 Task: Clear the browsing history from last 4 weeks.
Action: Mouse moved to (1016, 31)
Screenshot: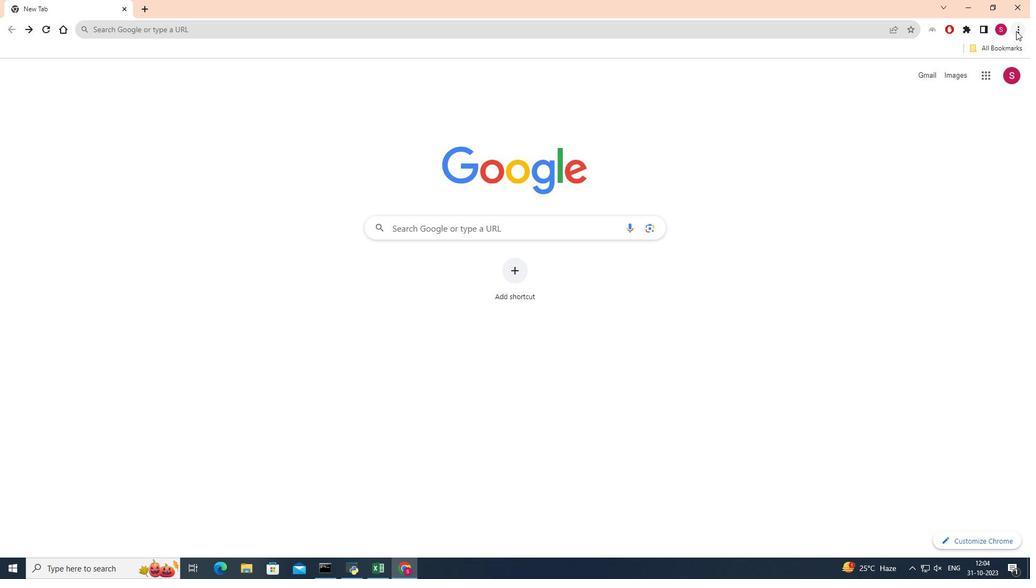 
Action: Mouse pressed left at (1016, 31)
Screenshot: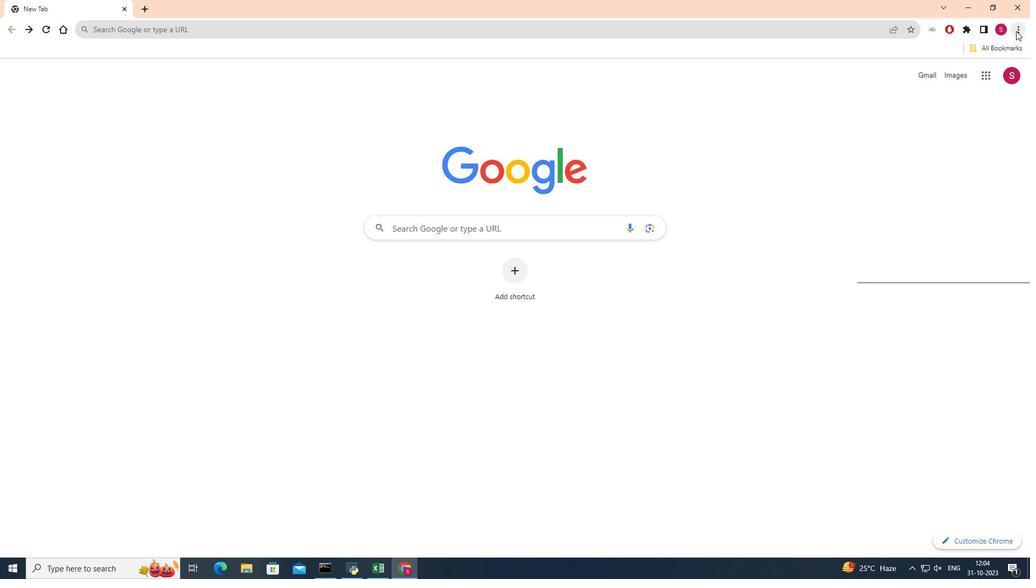 
Action: Mouse moved to (888, 86)
Screenshot: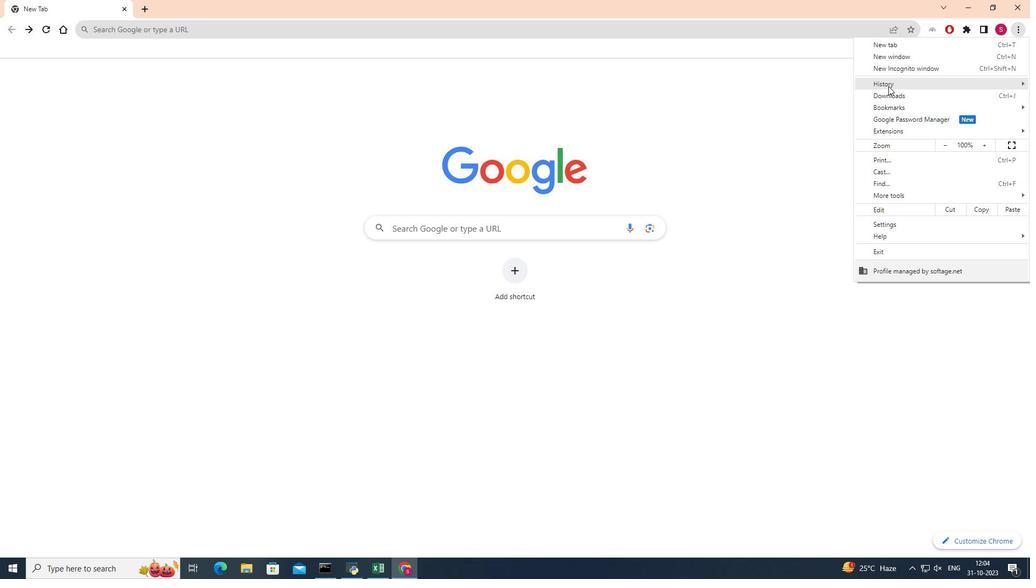 
Action: Mouse pressed left at (888, 86)
Screenshot: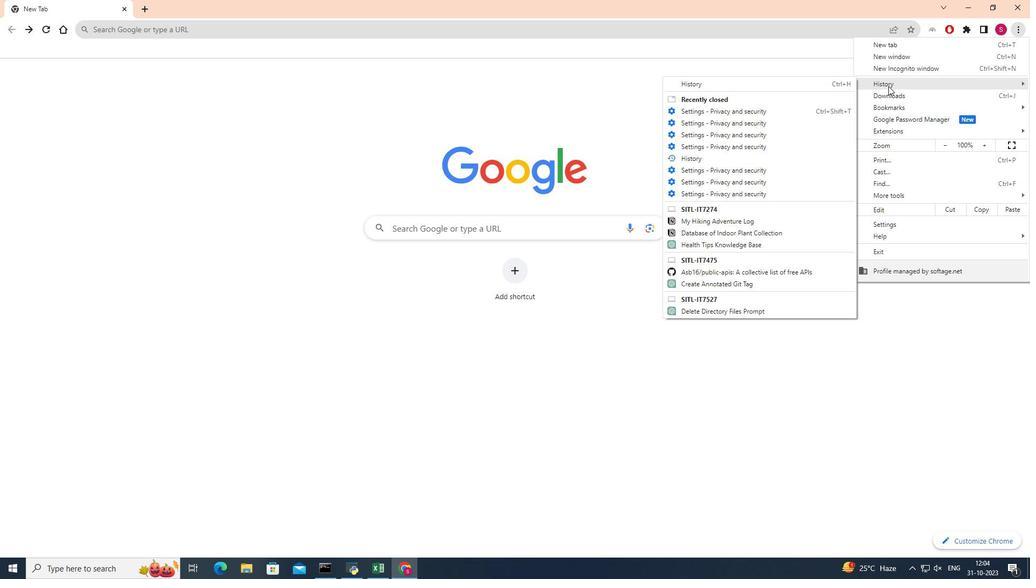 
Action: Mouse moved to (680, 82)
Screenshot: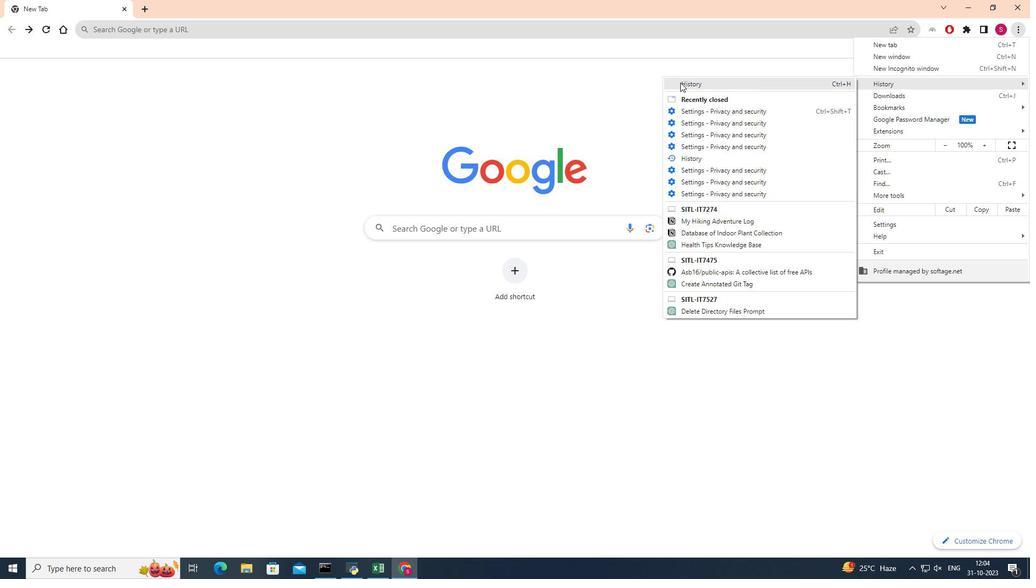 
Action: Mouse pressed left at (680, 82)
Screenshot: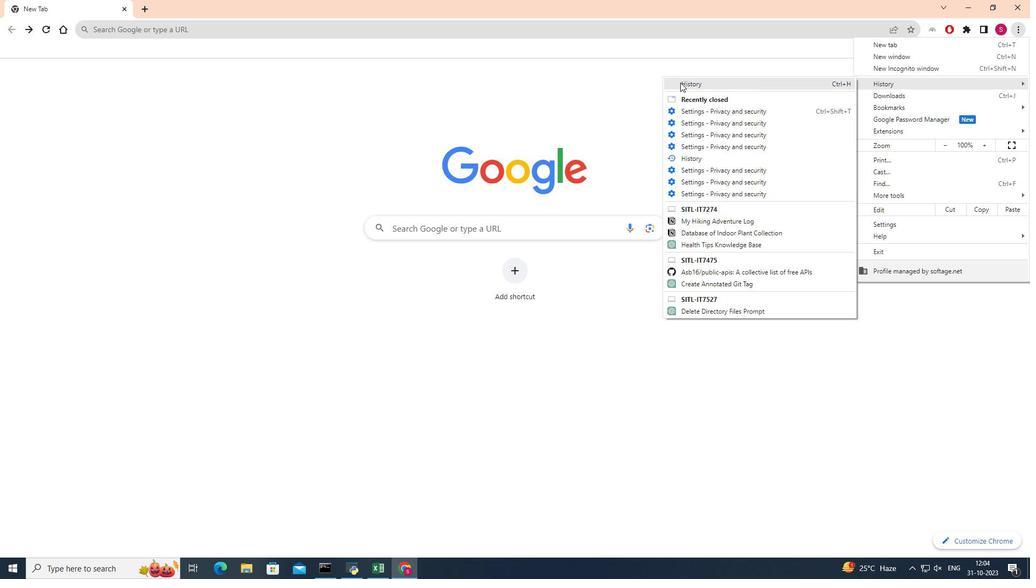 
Action: Mouse moved to (41, 128)
Screenshot: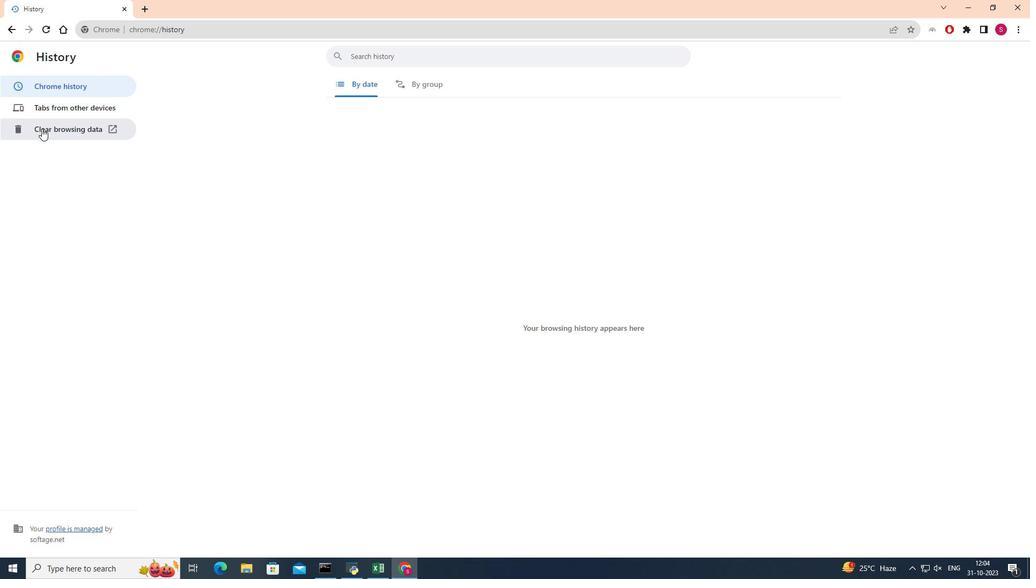 
Action: Mouse pressed left at (41, 128)
Screenshot: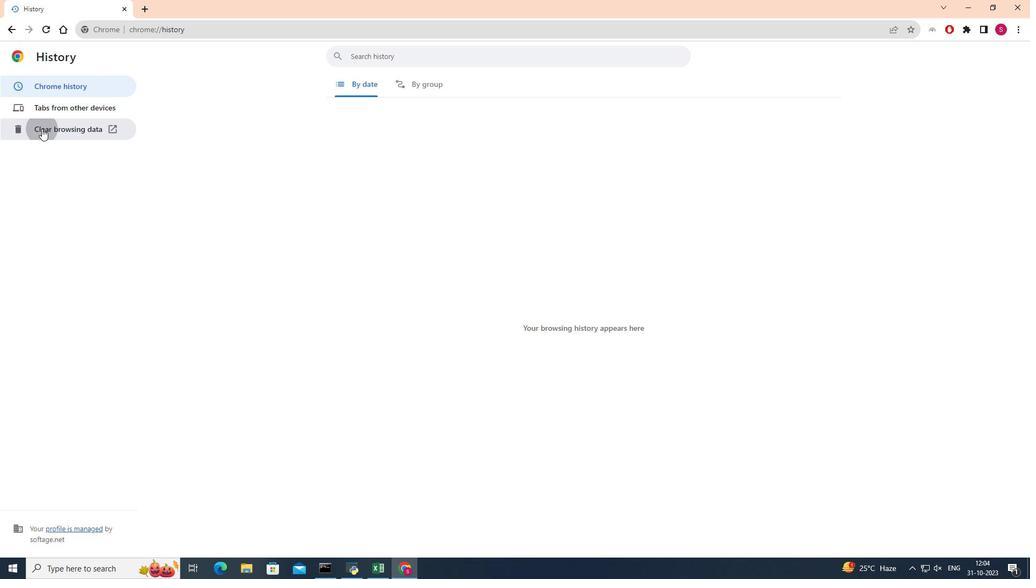 
Action: Mouse moved to (529, 198)
Screenshot: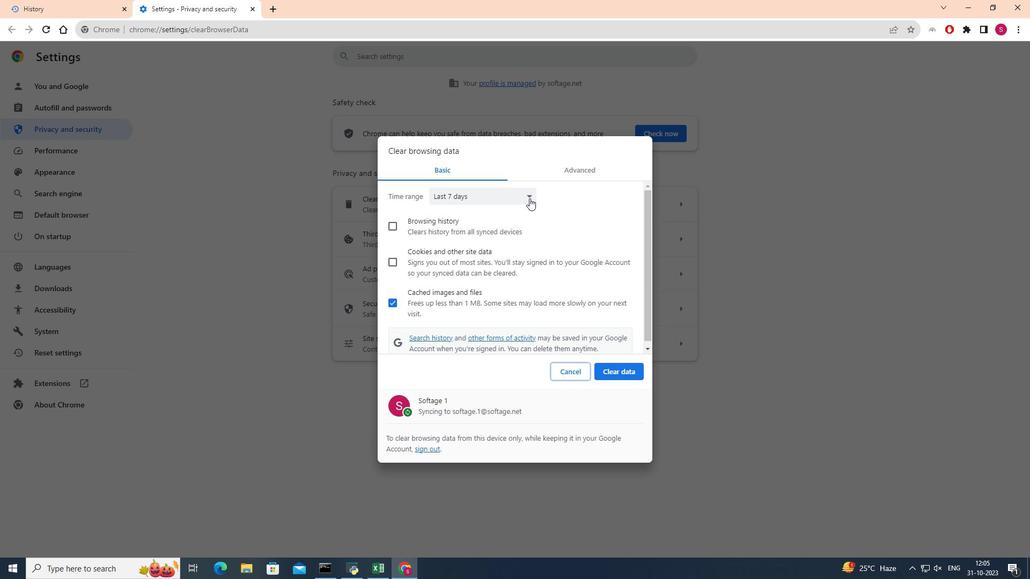 
Action: Mouse pressed left at (529, 198)
Screenshot: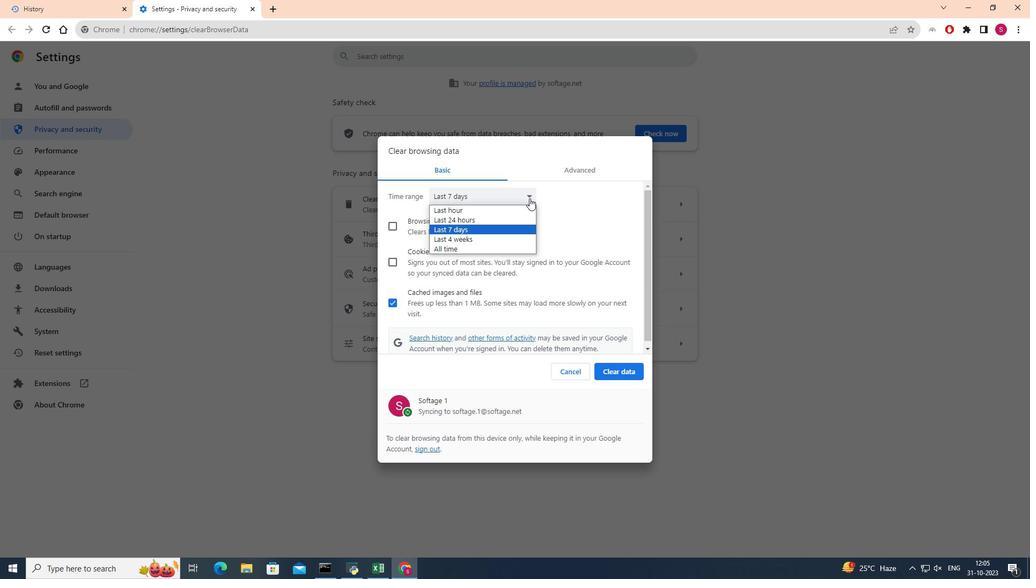 
Action: Mouse moved to (480, 239)
Screenshot: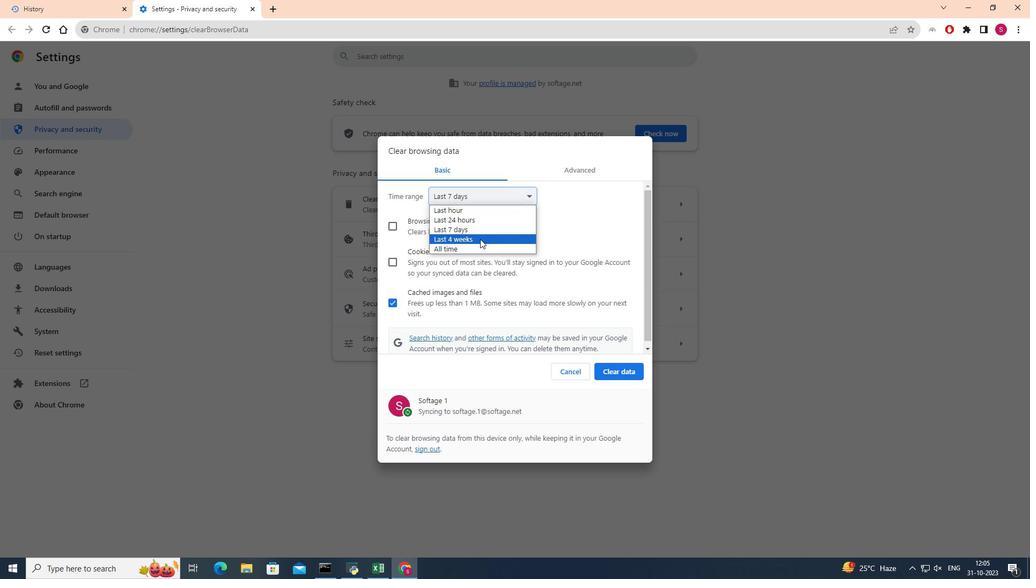 
Action: Mouse pressed left at (480, 239)
Screenshot: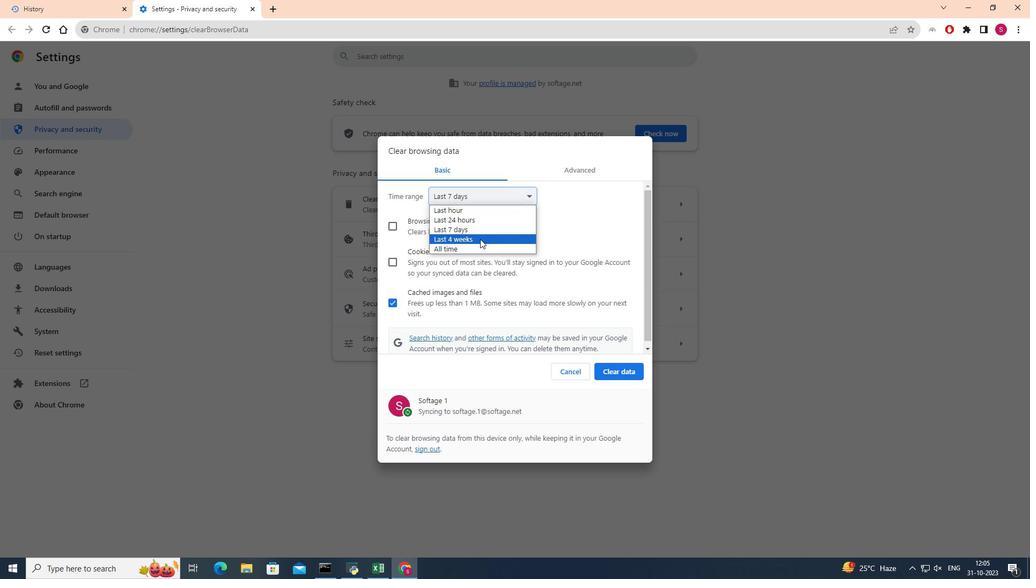 
Action: Mouse moved to (392, 225)
Screenshot: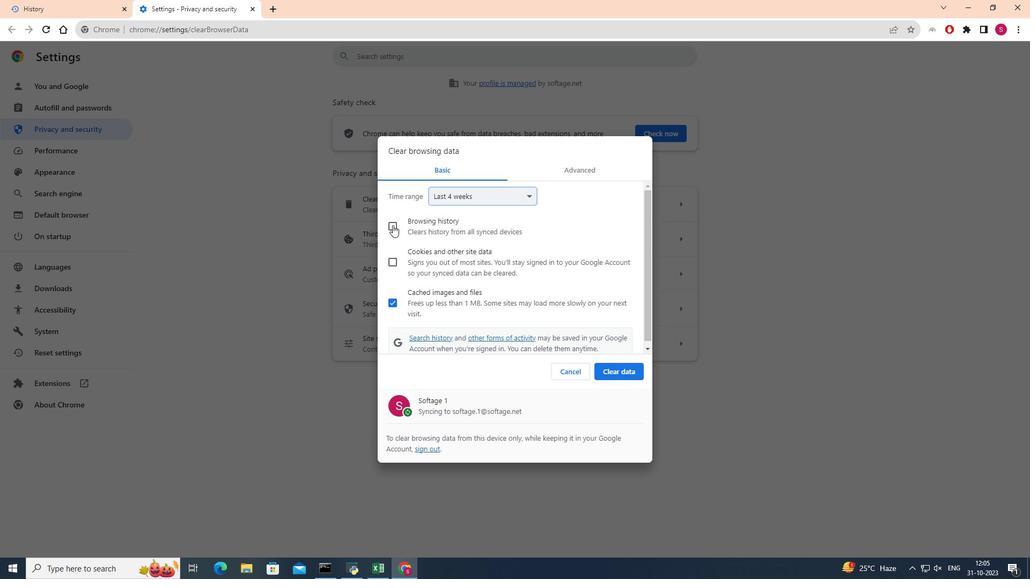 
Action: Mouse pressed left at (392, 225)
Screenshot: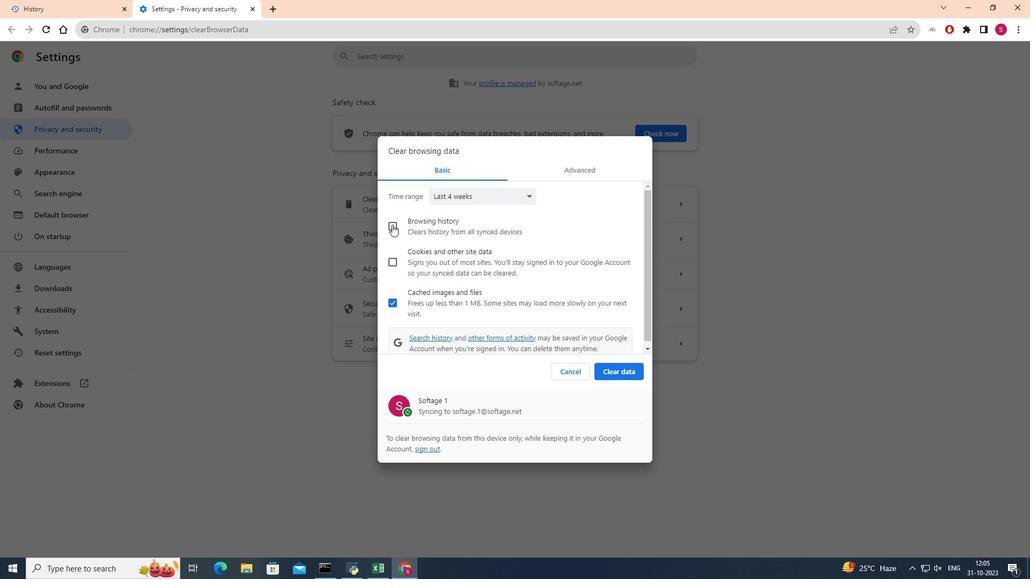 
Action: Mouse moved to (389, 302)
Screenshot: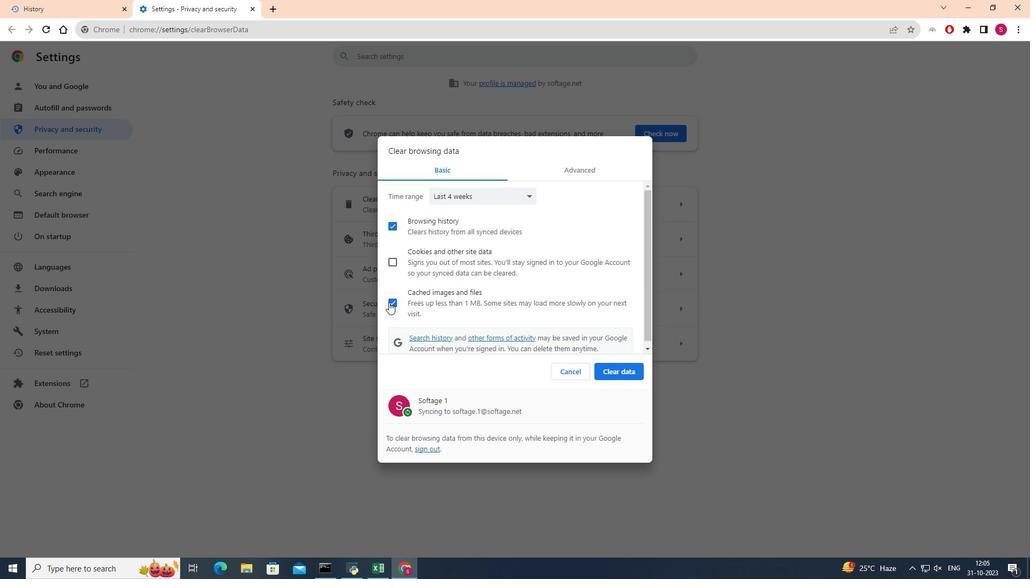 
Action: Mouse pressed left at (389, 302)
Screenshot: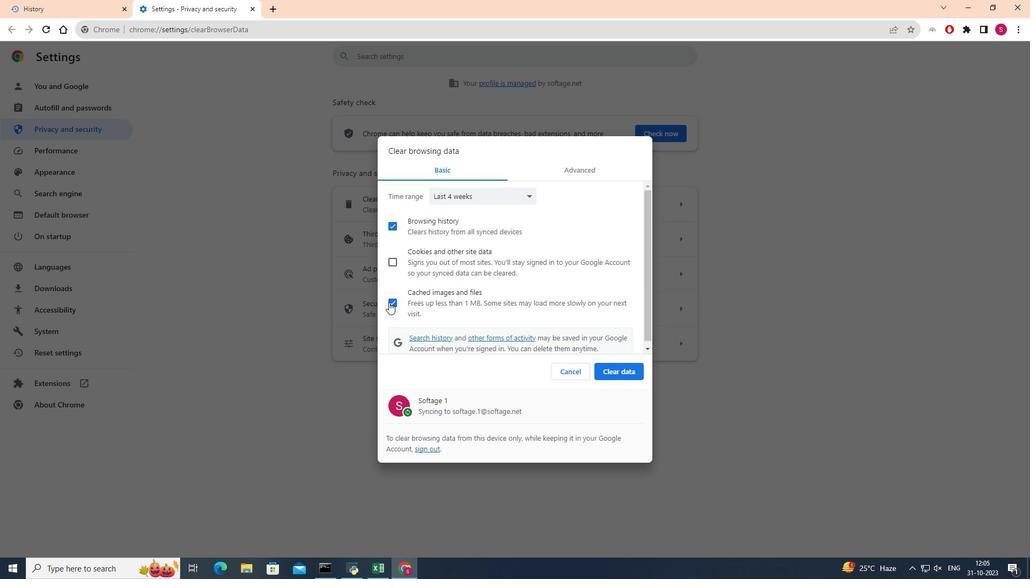 
Action: Mouse moved to (634, 375)
Screenshot: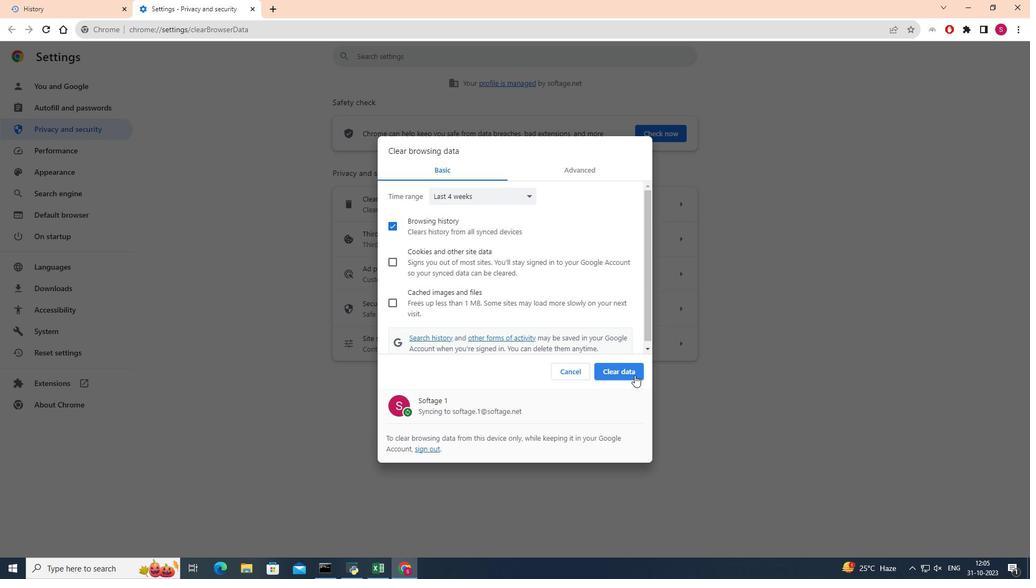 
Action: Mouse pressed left at (634, 375)
Screenshot: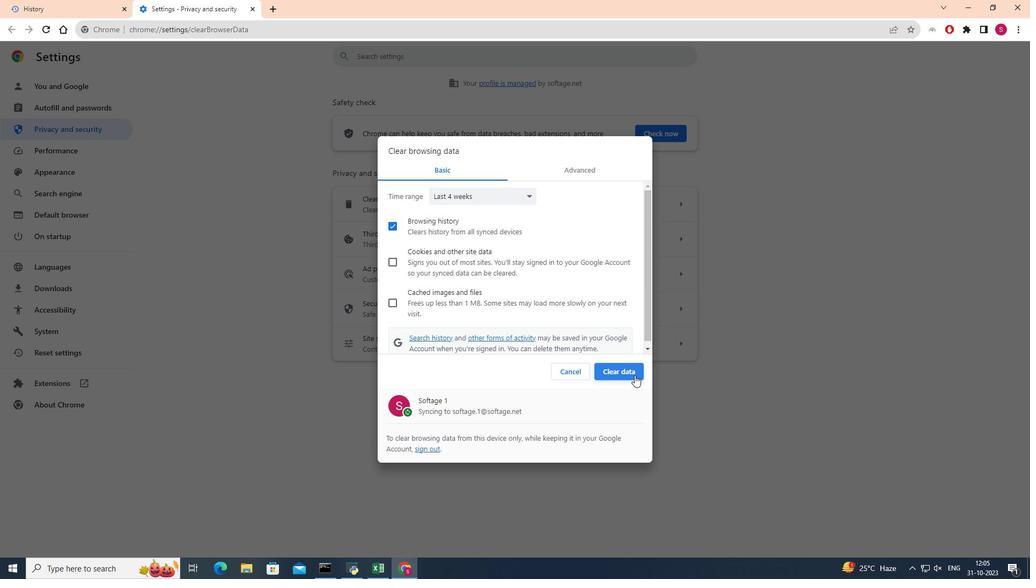 
